 Task: Add Solar Roast Coffee Organic Sumatra Dark Roast Coffee to the cart.
Action: Mouse pressed left at (21, 88)
Screenshot: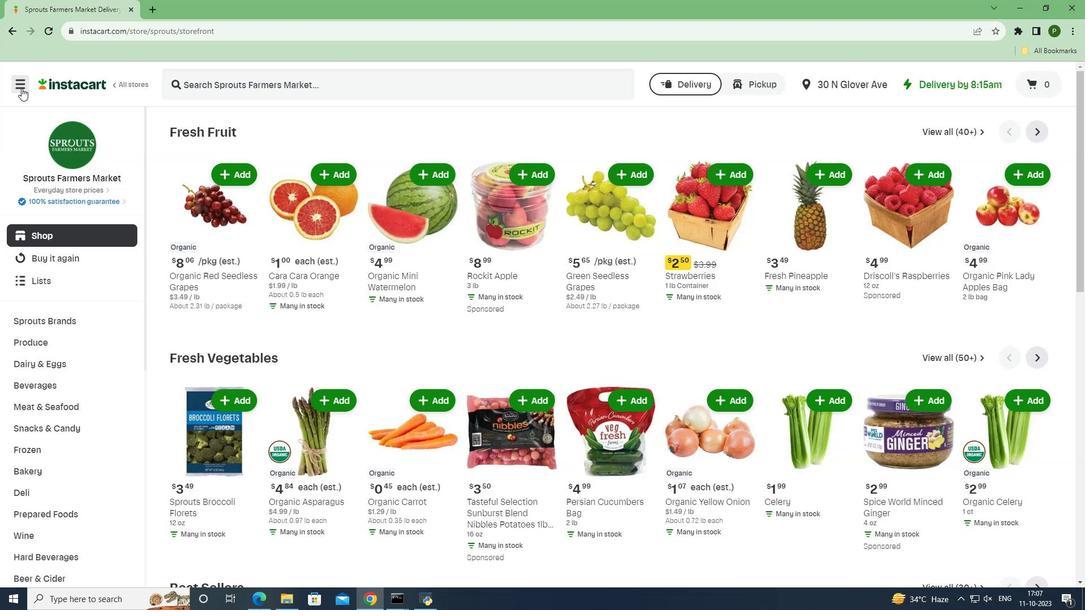 
Action: Mouse moved to (28, 299)
Screenshot: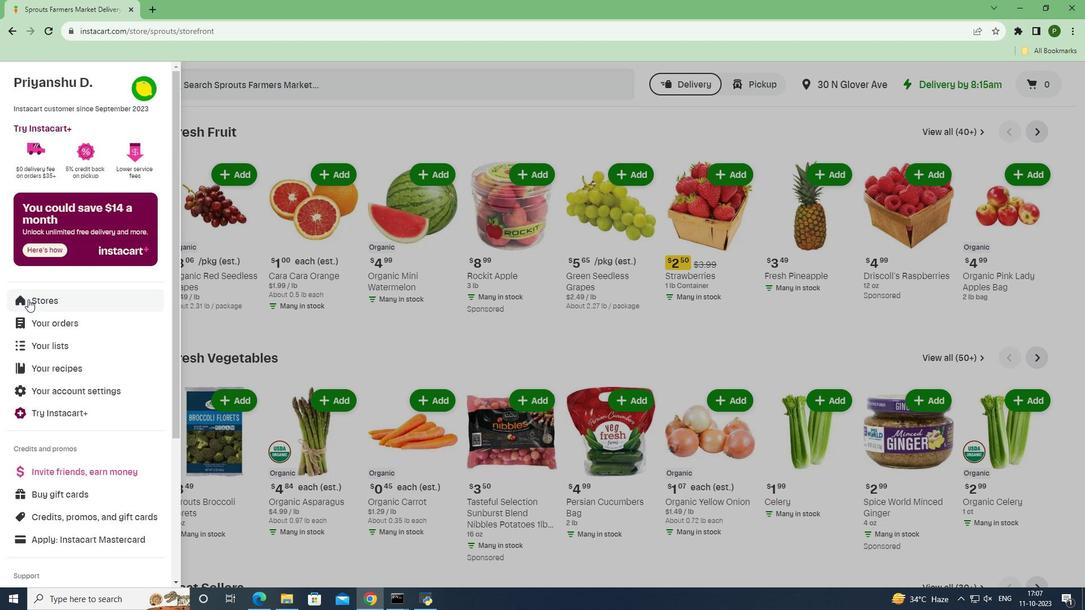 
Action: Mouse pressed left at (28, 299)
Screenshot: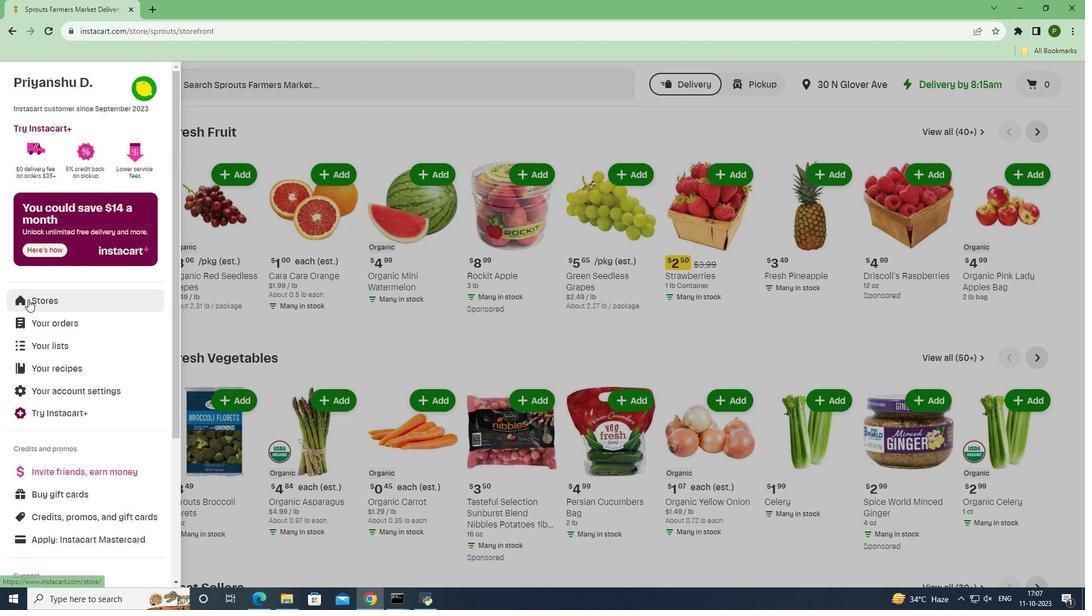 
Action: Mouse moved to (247, 134)
Screenshot: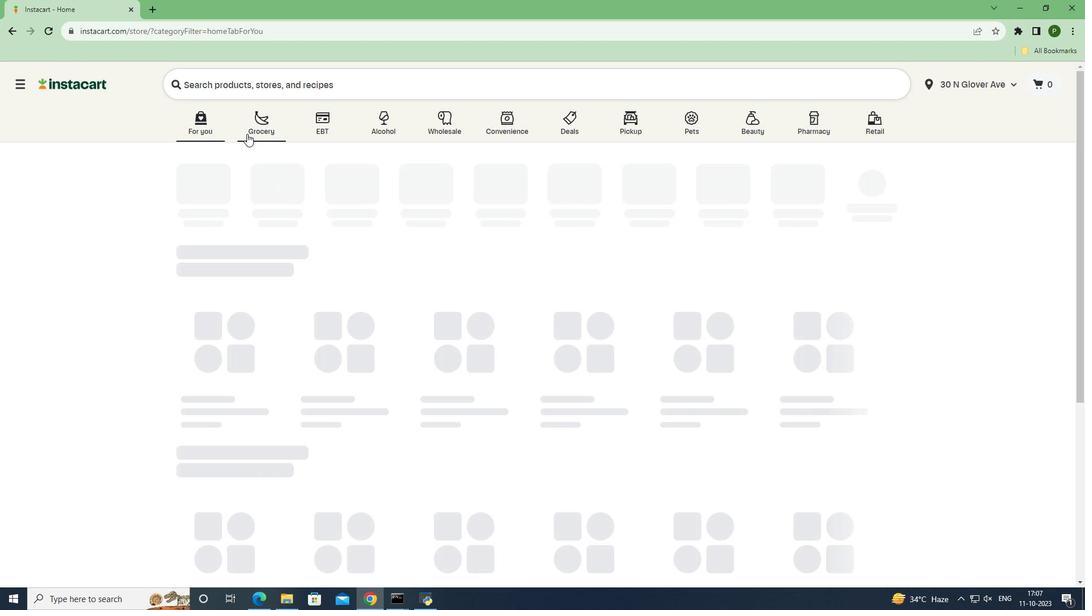 
Action: Mouse pressed left at (247, 134)
Screenshot: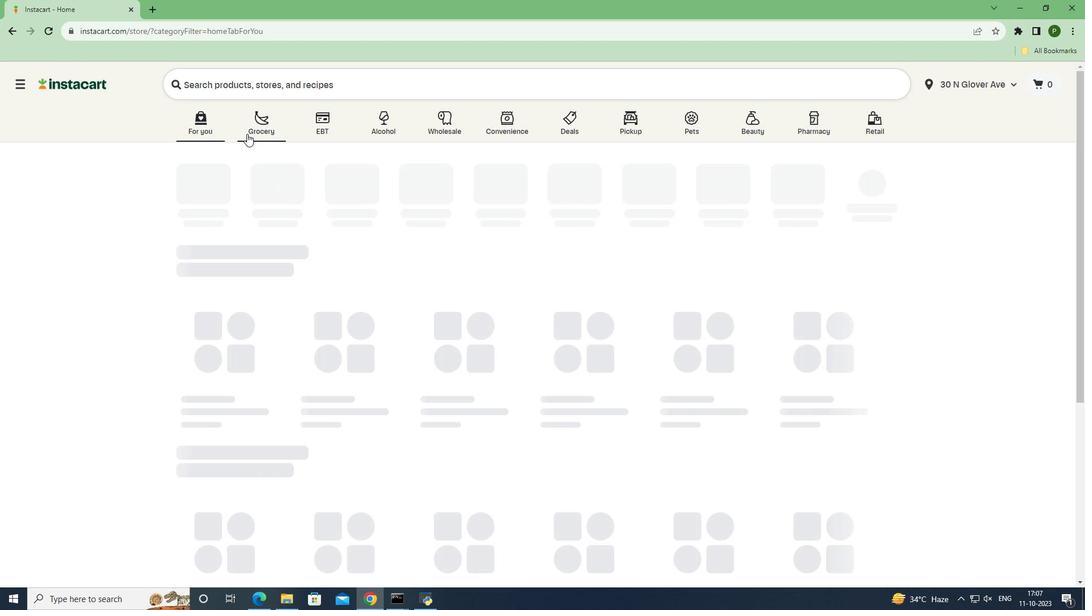 
Action: Mouse moved to (451, 256)
Screenshot: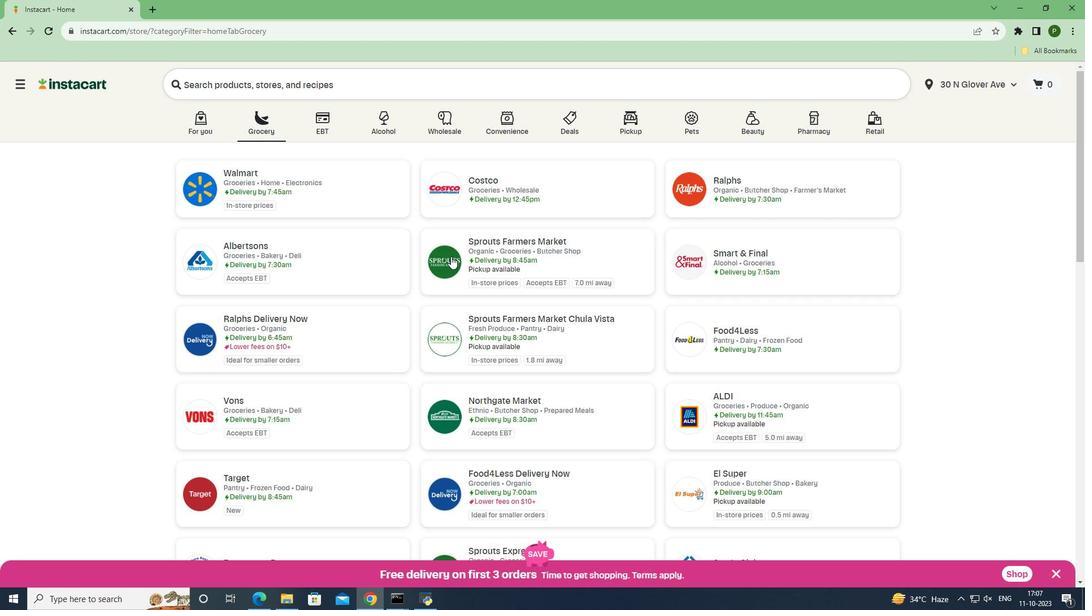 
Action: Mouse pressed left at (451, 256)
Screenshot: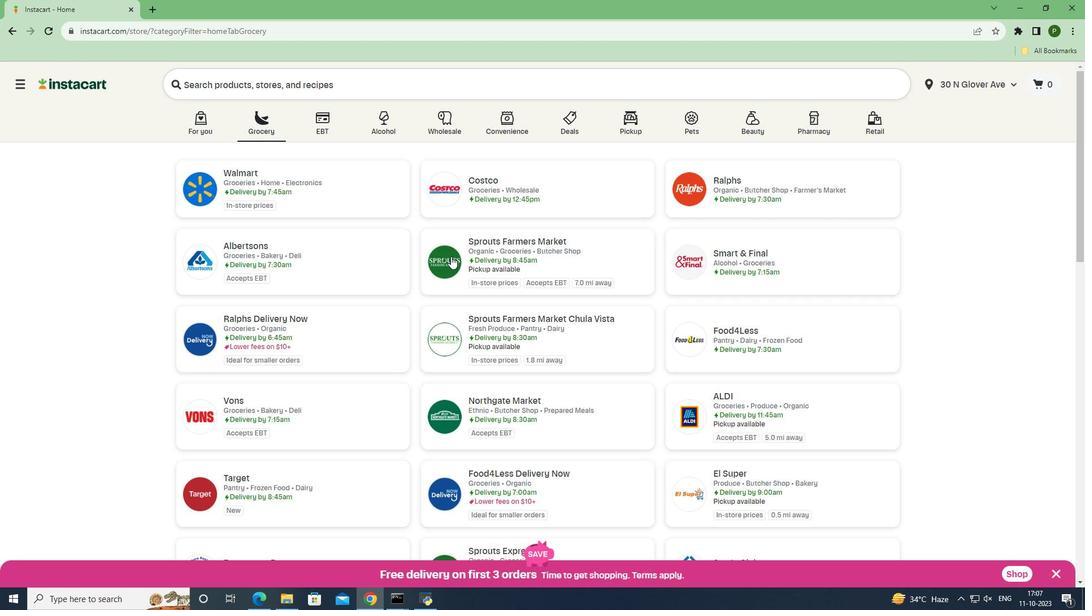 
Action: Mouse moved to (54, 384)
Screenshot: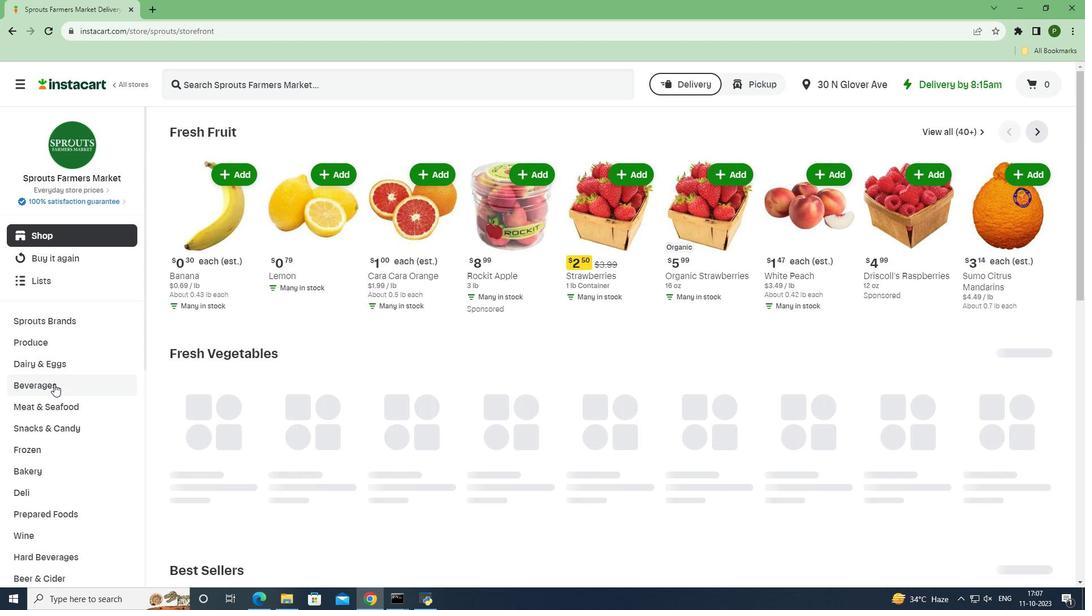 
Action: Mouse pressed left at (54, 384)
Screenshot: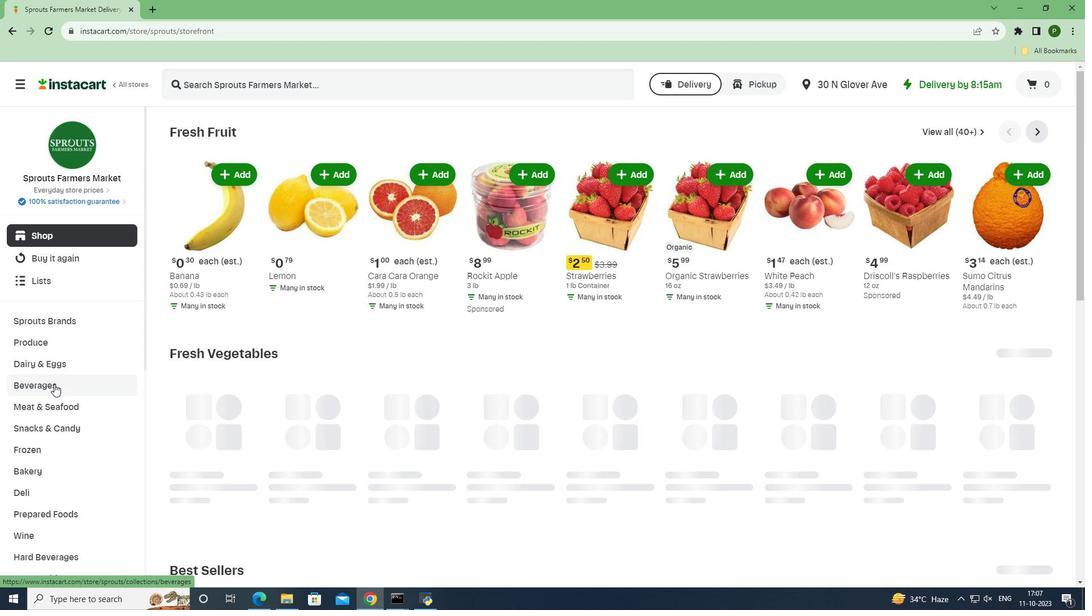 
Action: Mouse moved to (49, 451)
Screenshot: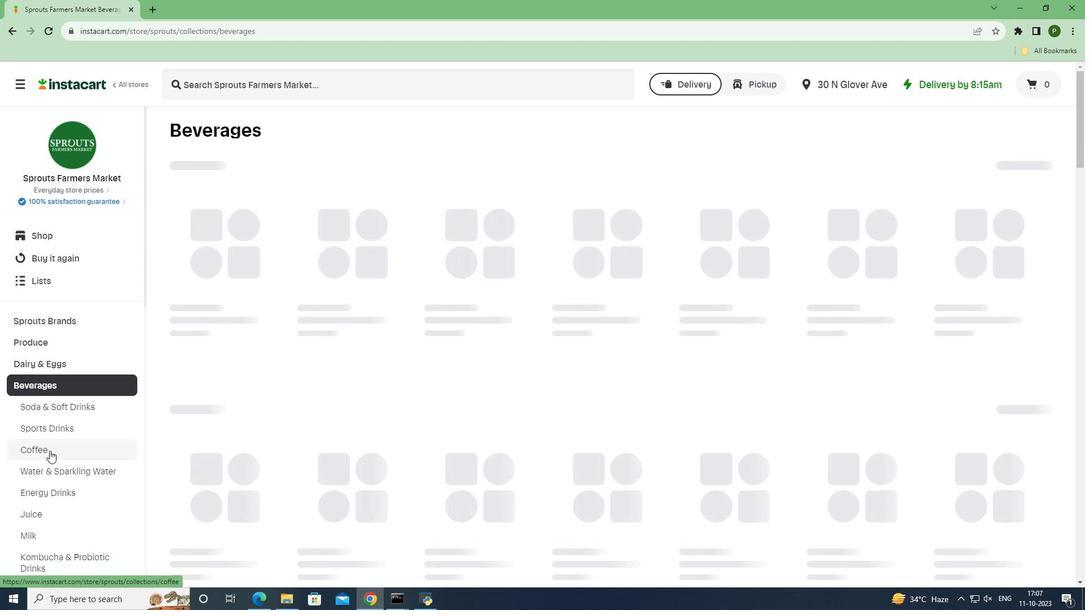 
Action: Mouse pressed left at (49, 451)
Screenshot: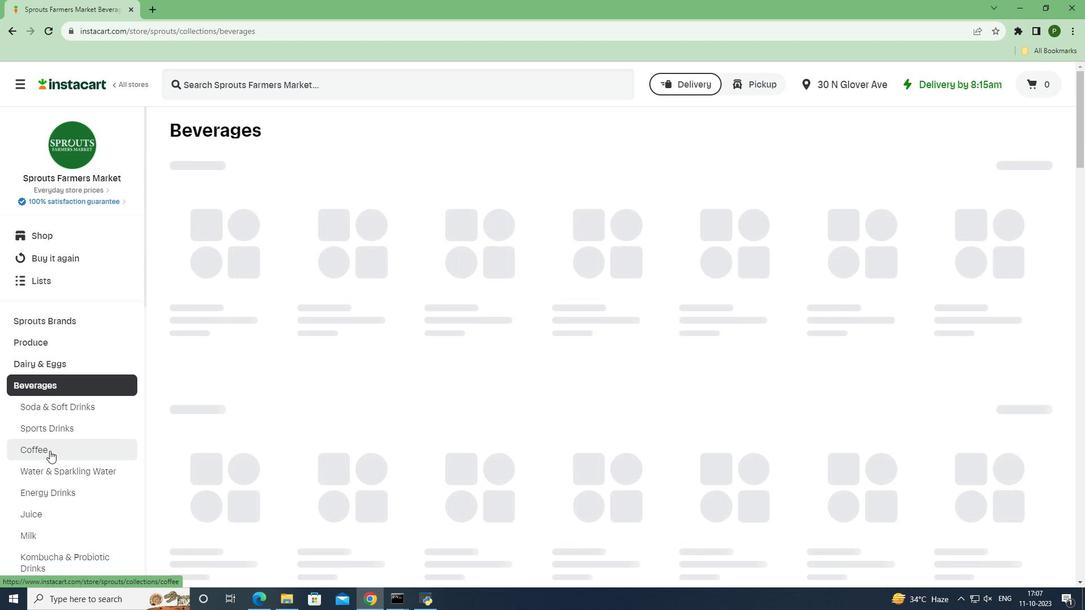 
Action: Mouse moved to (273, 95)
Screenshot: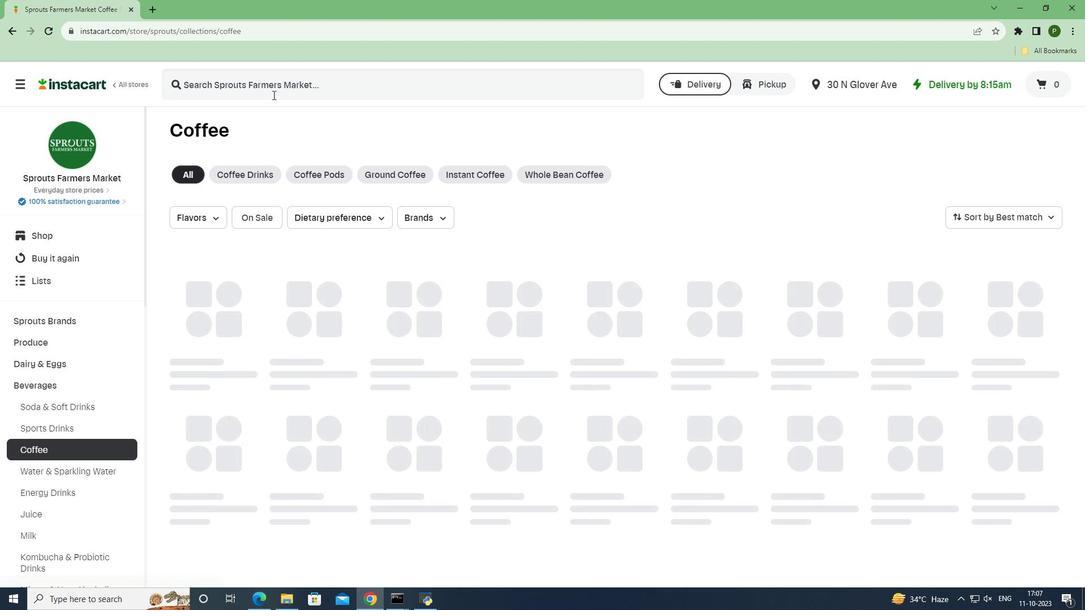 
Action: Mouse pressed left at (273, 95)
Screenshot: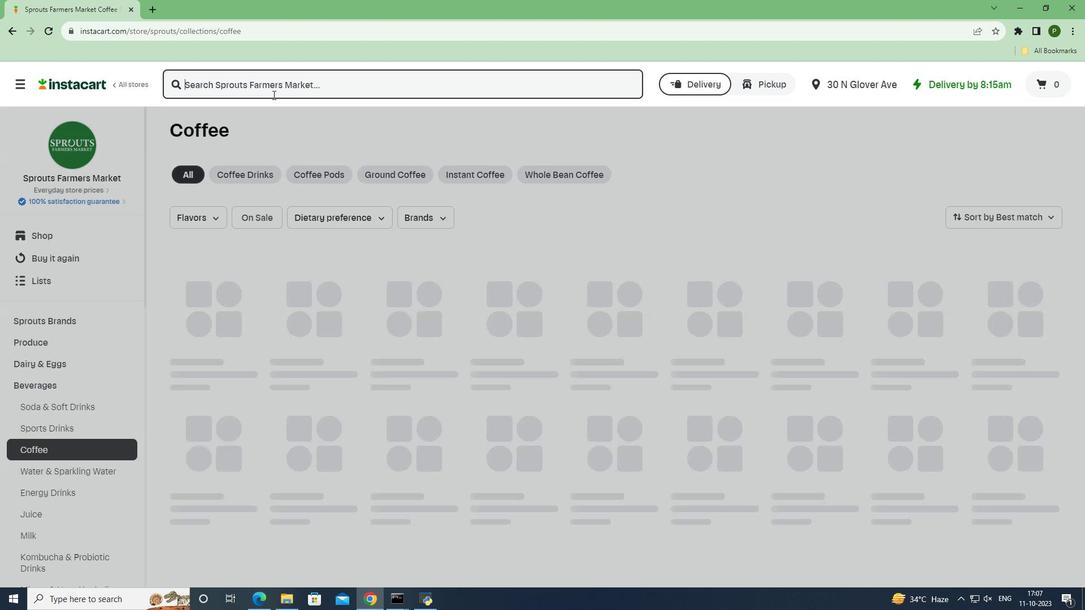 
Action: Key pressed <Key.caps_lock>S<Key.caps_lock>olar<Key.space><Key.caps_lock>R<Key.caps_lock>oast<Key.space><Key.caps_lock>C<Key.caps_lock>offee<Key.space><Key.caps_lock>O<Key.caps_lock>rganic<Key.space><Key.caps_lock>S<Key.caps_lock>umatra<Key.space><Key.caps_lock>D<Key.caps_lock>ark<Key.space><Key.caps_lock>R<Key.caps_lock>oast<Key.space><Key.caps_lock>C<Key.caps_lock>offee<Key.enter>
Screenshot: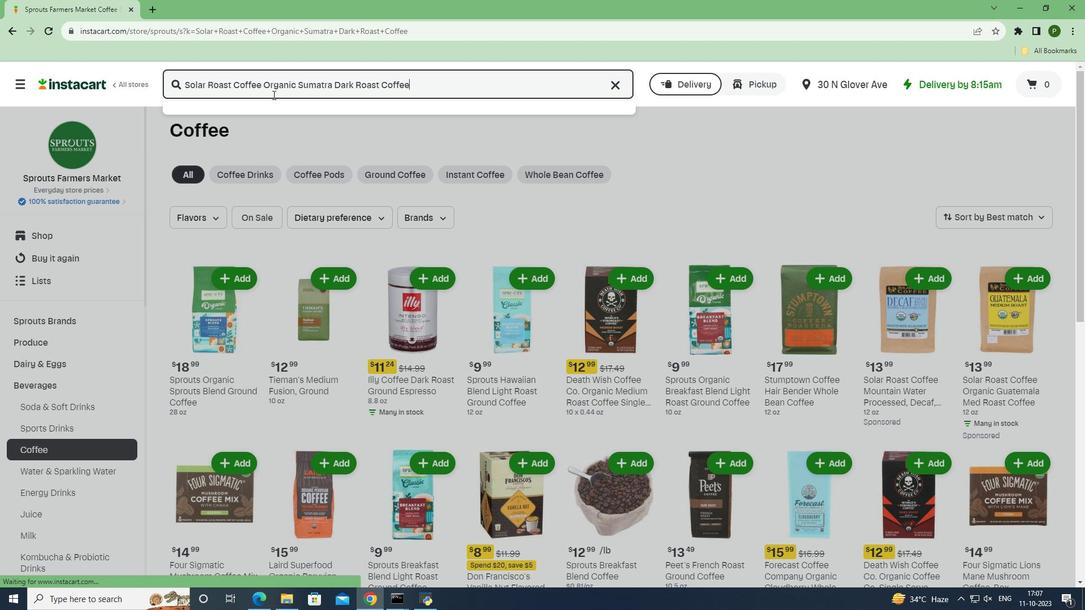 
Action: Mouse moved to (478, 185)
Screenshot: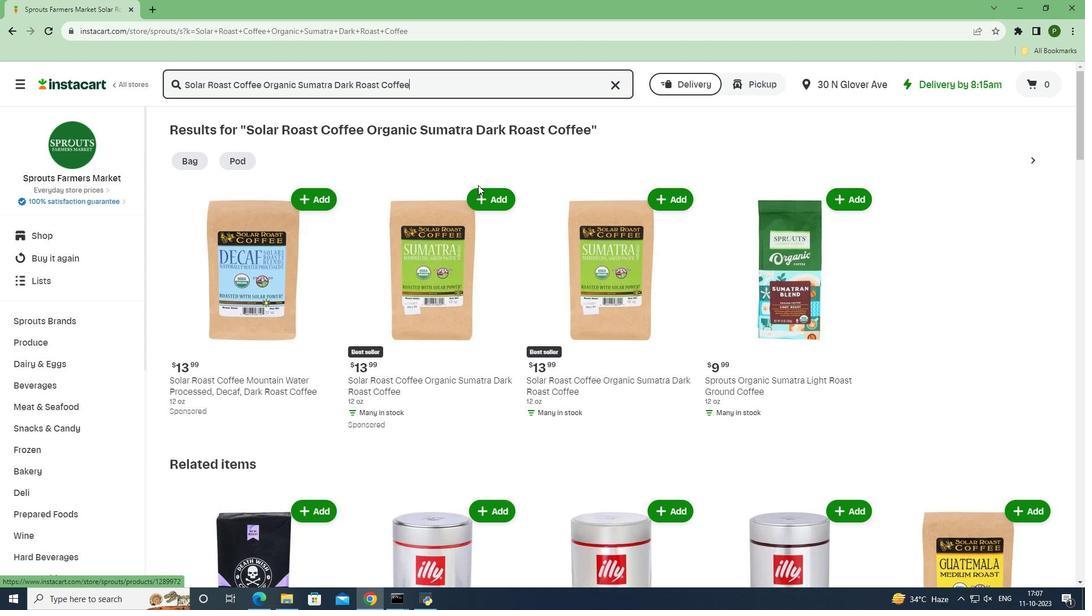 
Action: Mouse pressed left at (478, 185)
Screenshot: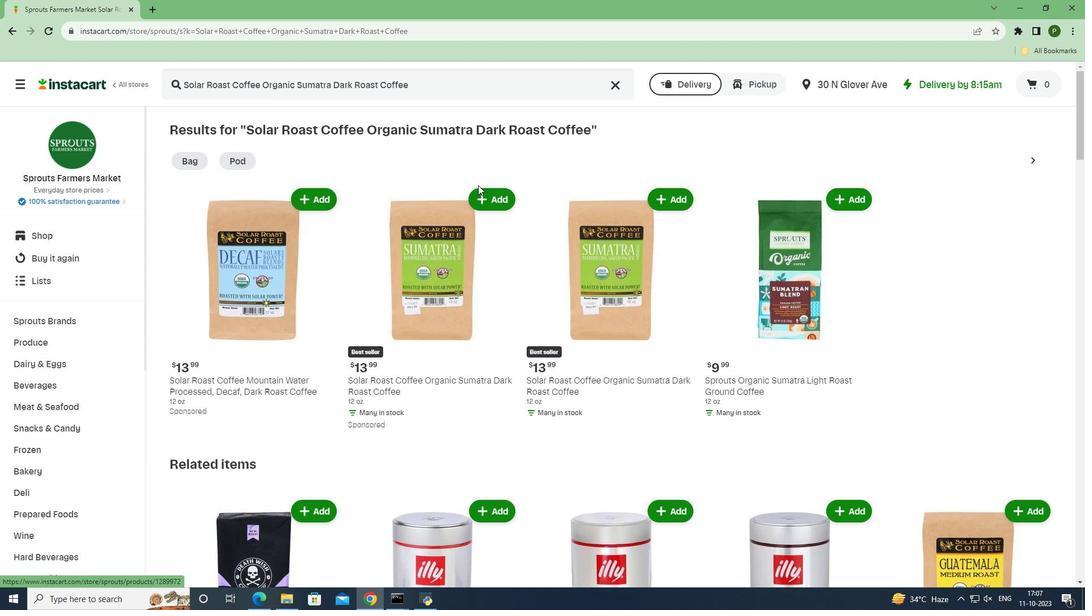 
Action: Mouse moved to (483, 196)
Screenshot: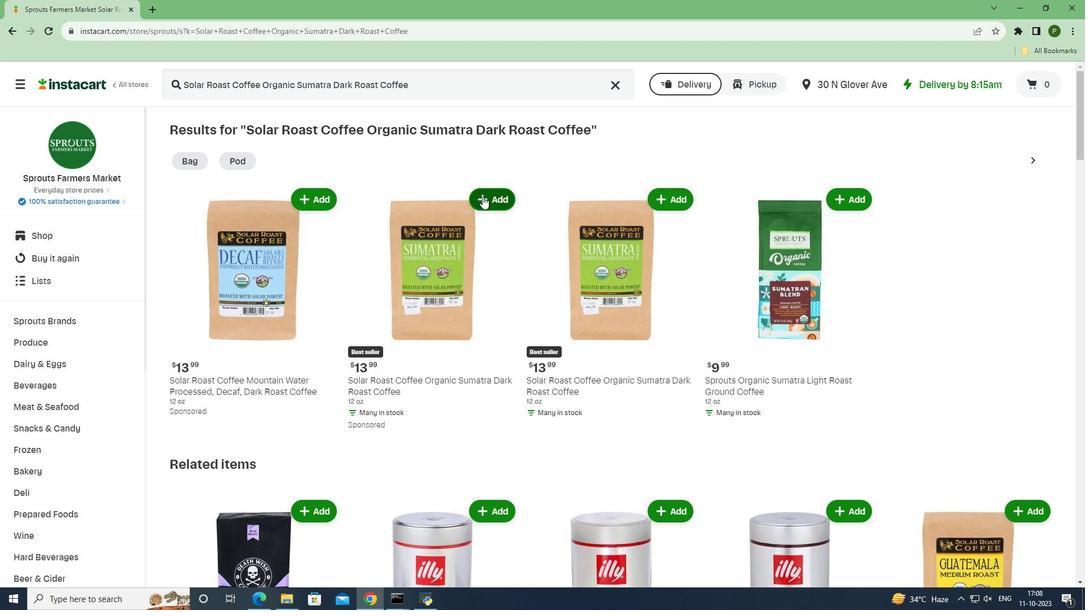 
Action: Mouse pressed left at (483, 196)
Screenshot: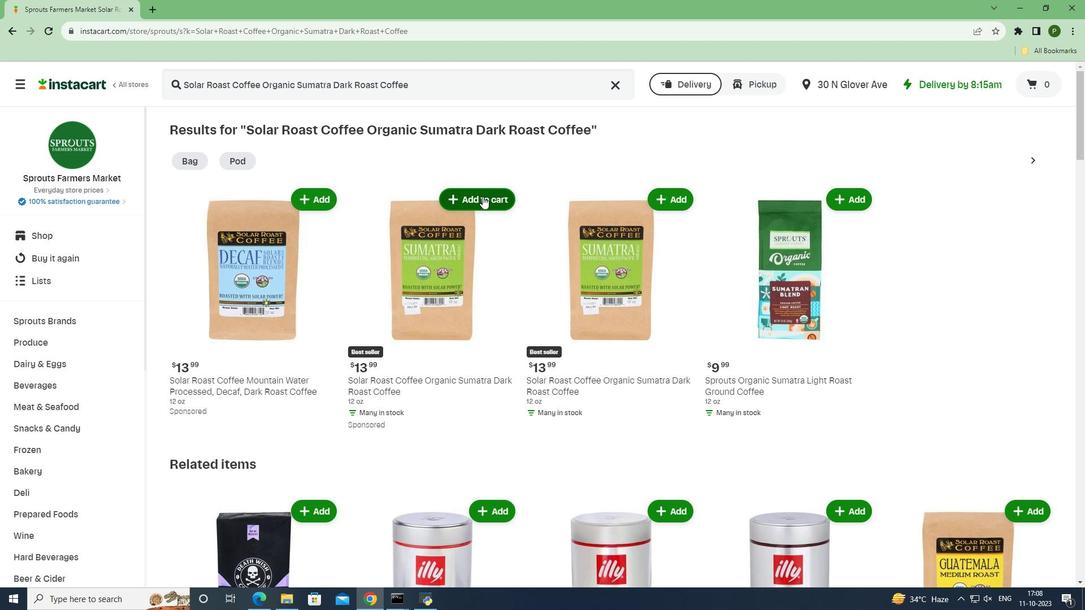 
Action: Mouse moved to (495, 269)
Screenshot: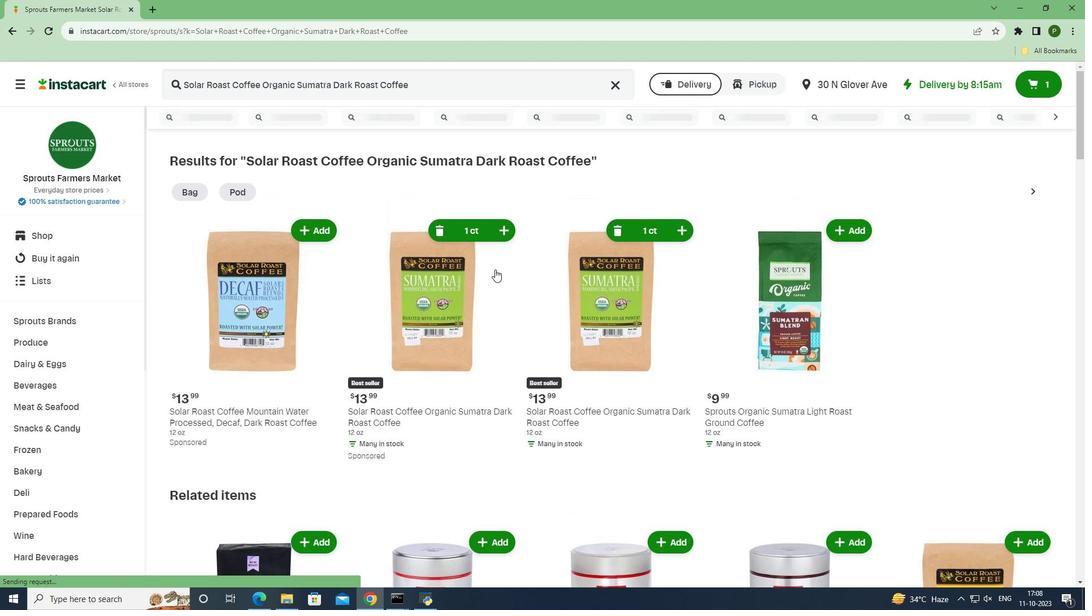 
